 Task: Add Sprouts Macaroni Pasta to the cart.
Action: Mouse moved to (20, 57)
Screenshot: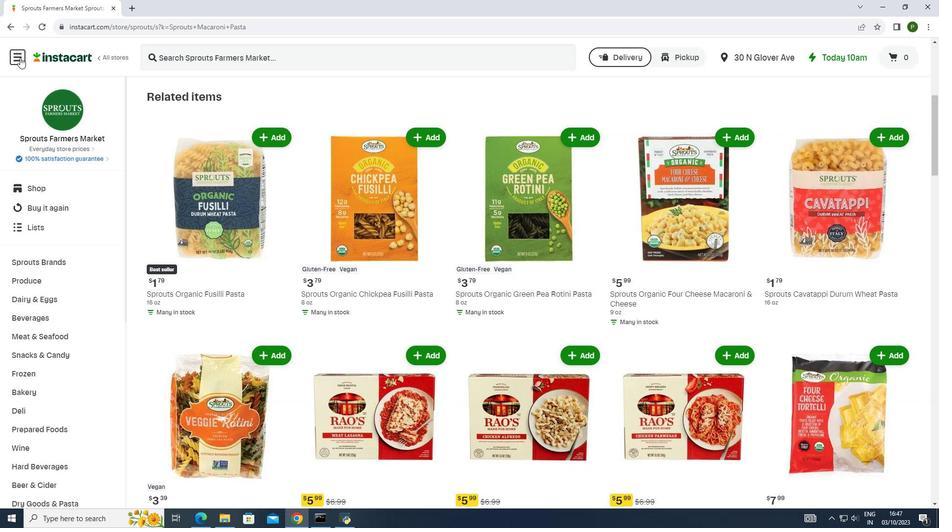 
Action: Mouse pressed left at (20, 57)
Screenshot: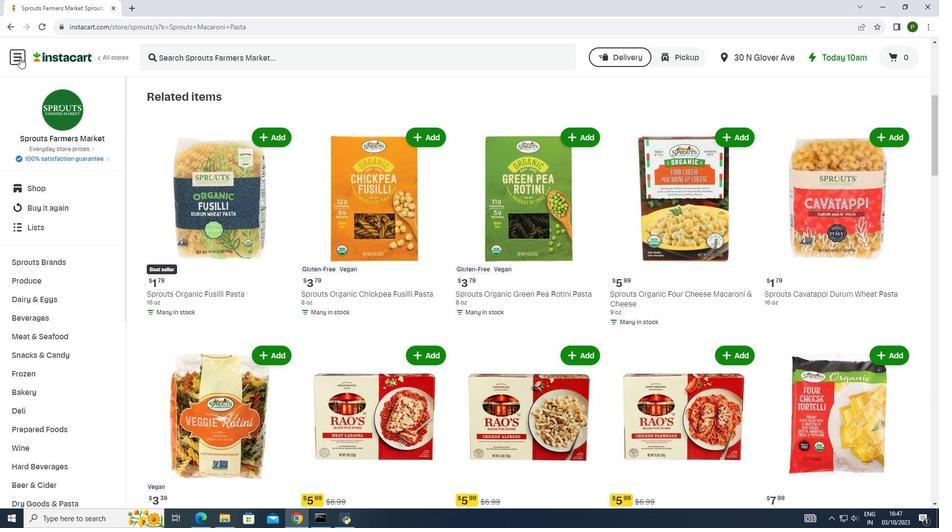 
Action: Mouse moved to (40, 258)
Screenshot: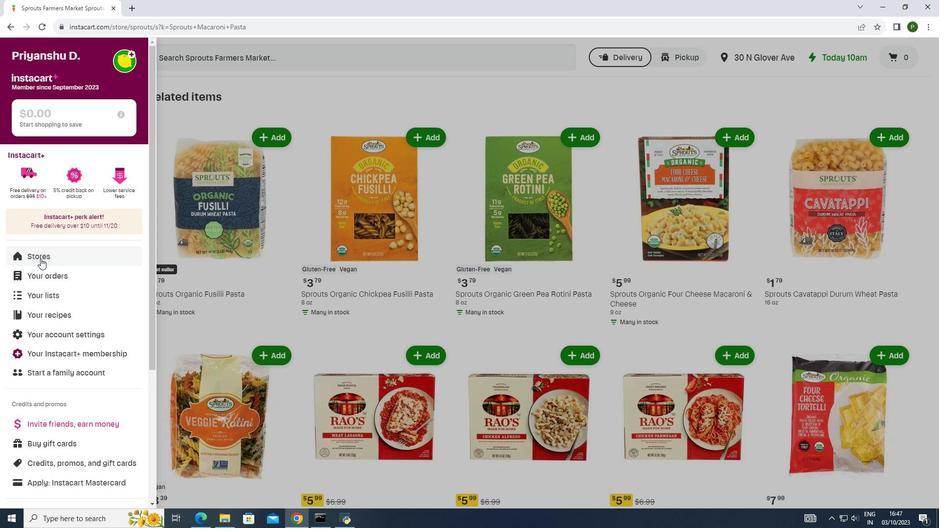
Action: Mouse pressed left at (40, 258)
Screenshot: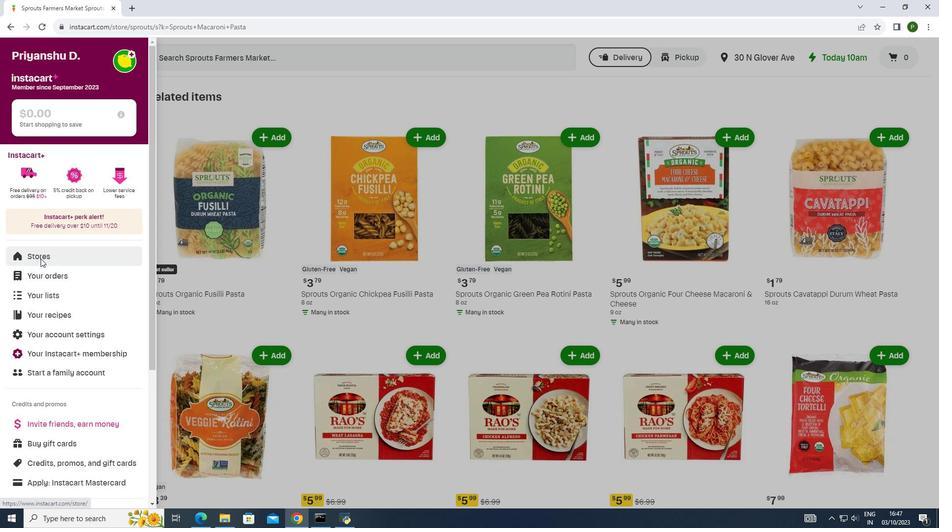 
Action: Mouse moved to (216, 101)
Screenshot: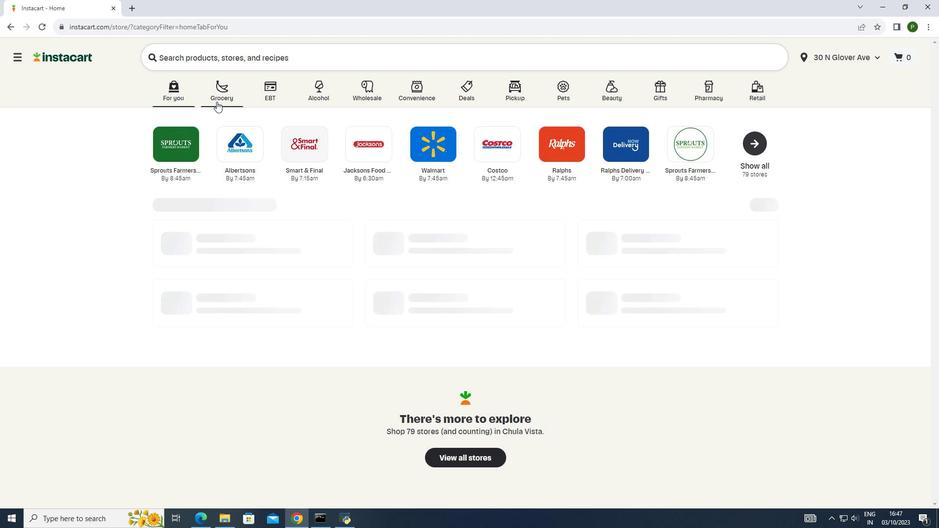 
Action: Mouse pressed left at (216, 101)
Screenshot: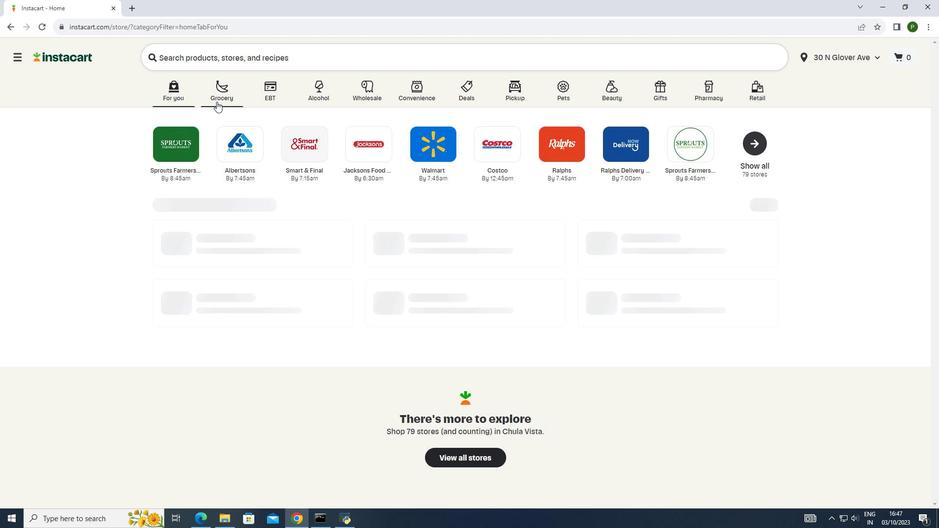 
Action: Mouse moved to (501, 148)
Screenshot: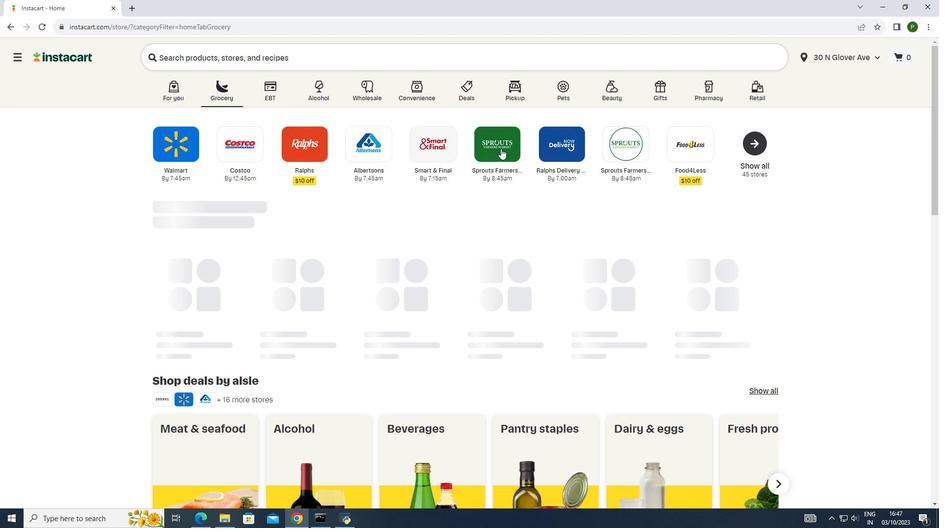 
Action: Mouse pressed left at (501, 148)
Screenshot: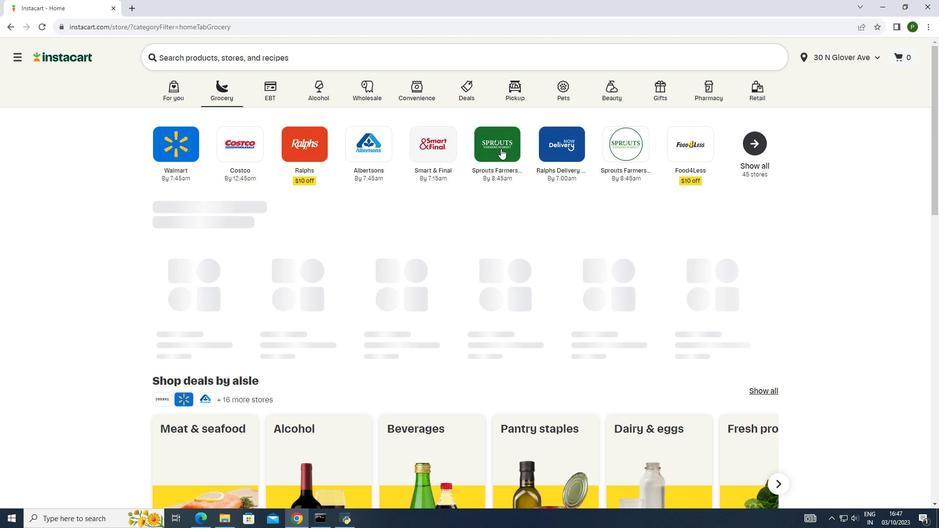 
Action: Mouse moved to (64, 262)
Screenshot: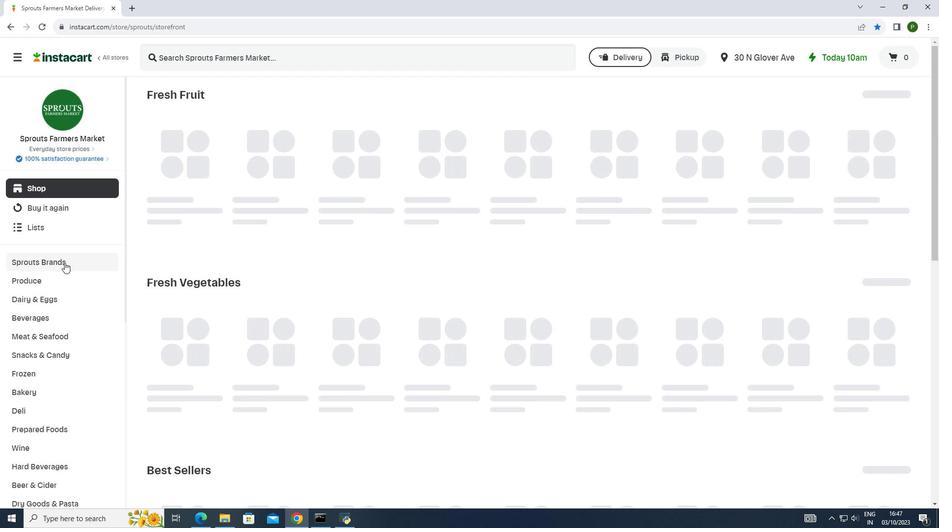 
Action: Mouse pressed left at (64, 262)
Screenshot: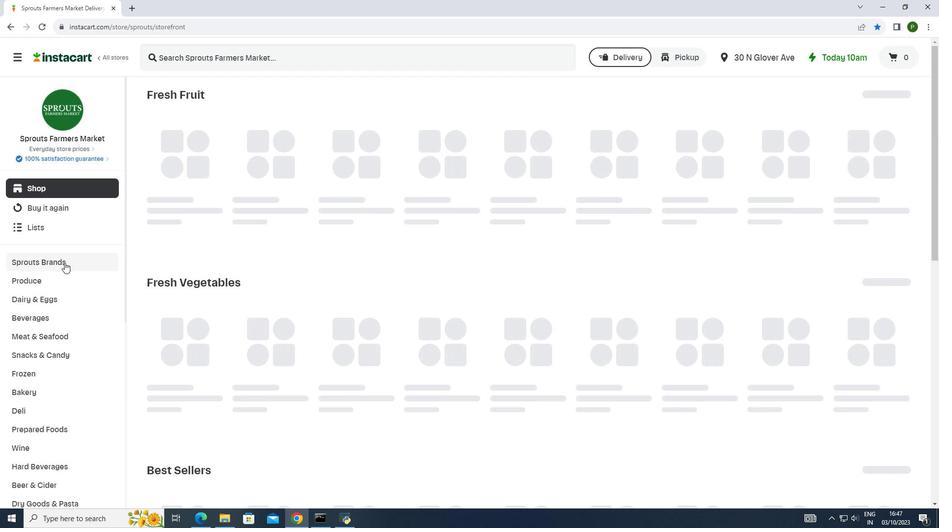 
Action: Mouse moved to (48, 337)
Screenshot: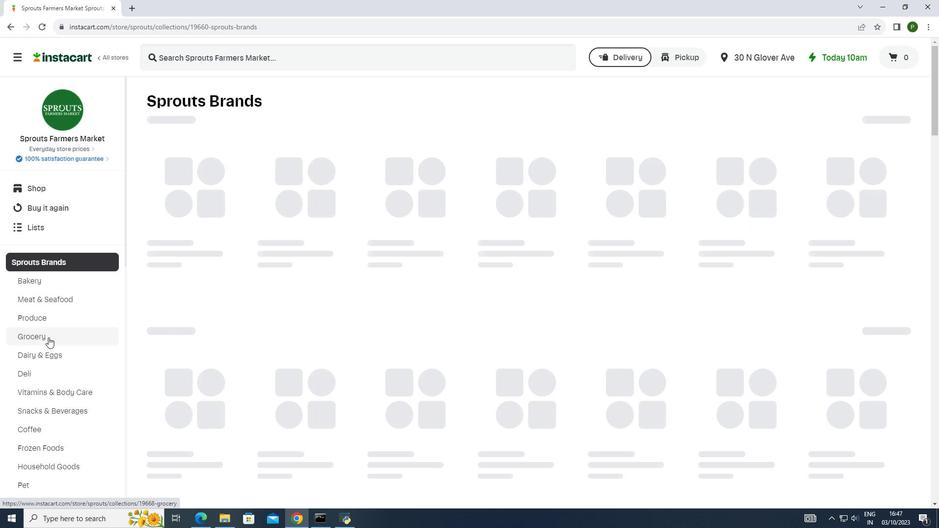 
Action: Mouse pressed left at (48, 337)
Screenshot: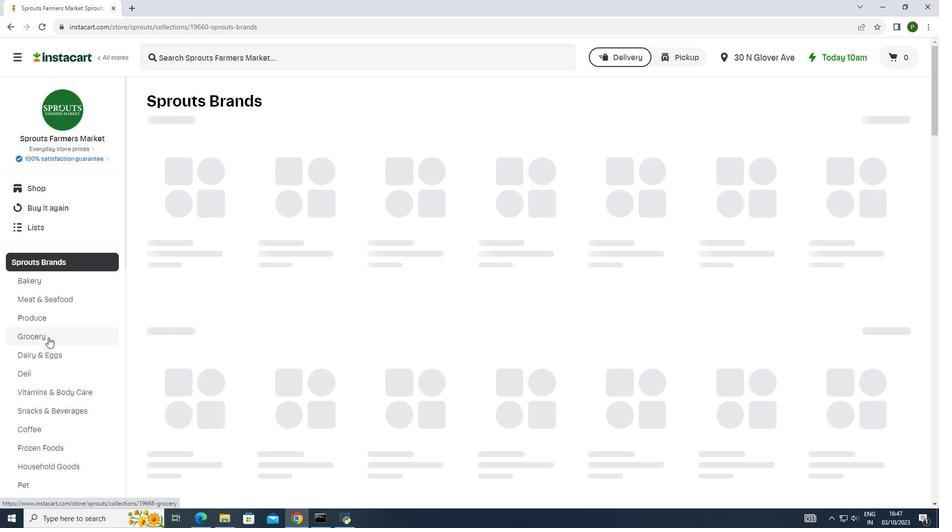 
Action: Mouse moved to (253, 208)
Screenshot: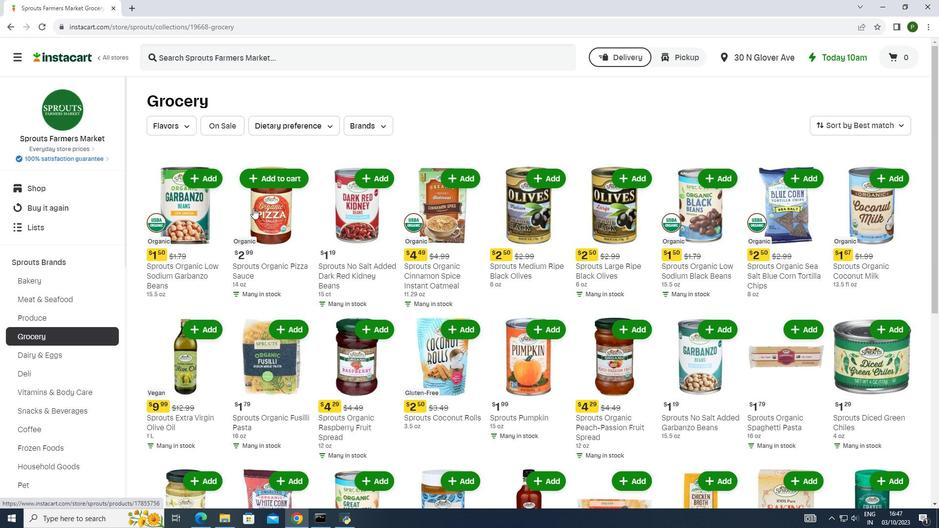 
Action: Mouse scrolled (253, 208) with delta (0, 0)
Screenshot: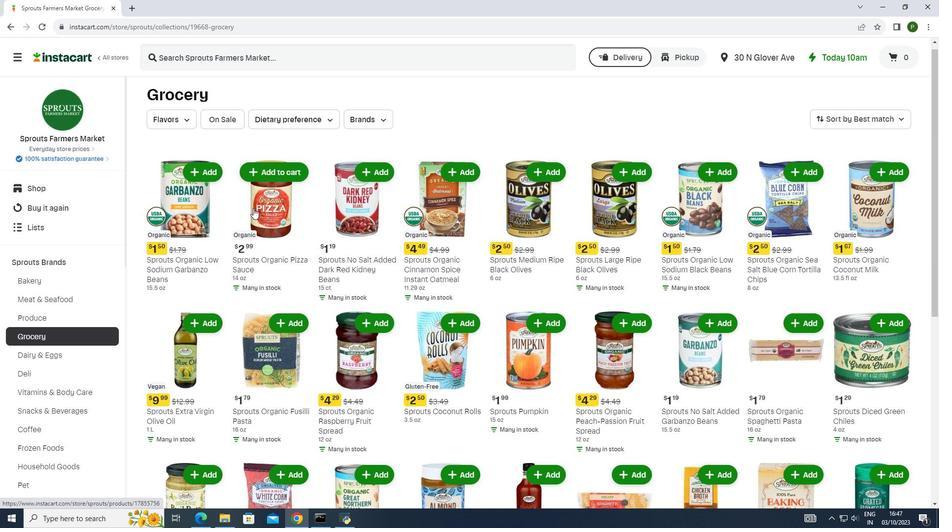 
Action: Mouse moved to (253, 209)
Screenshot: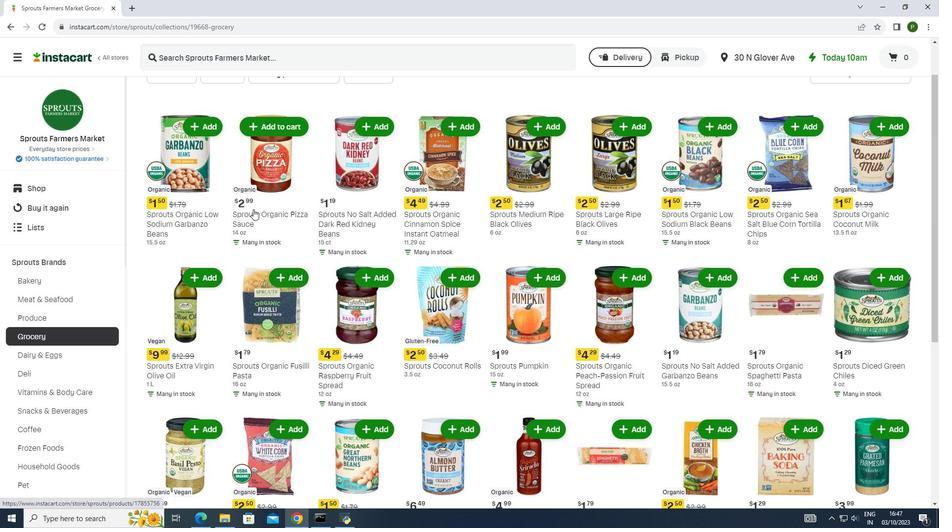 
Action: Mouse scrolled (253, 209) with delta (0, 0)
Screenshot: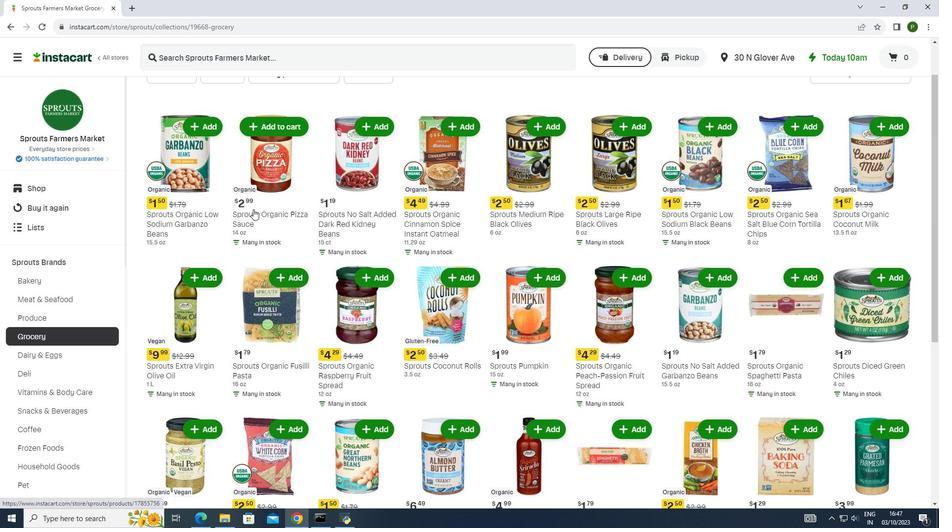
Action: Mouse moved to (253, 209)
Screenshot: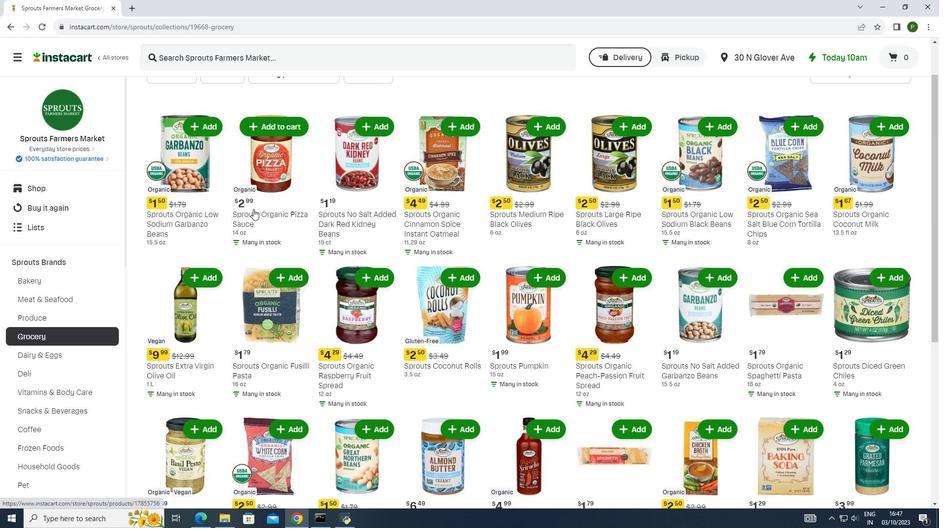 
Action: Mouse scrolled (253, 209) with delta (0, 0)
Screenshot: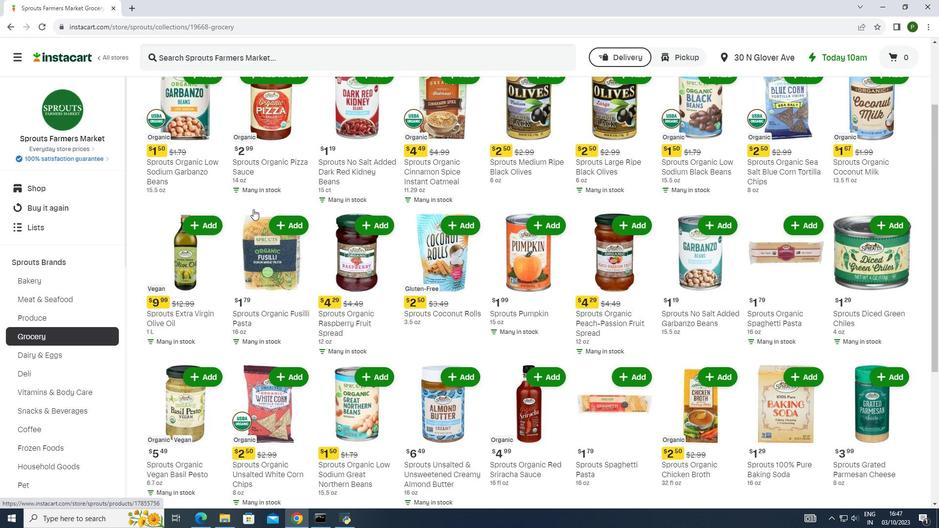 
Action: Mouse moved to (253, 211)
Screenshot: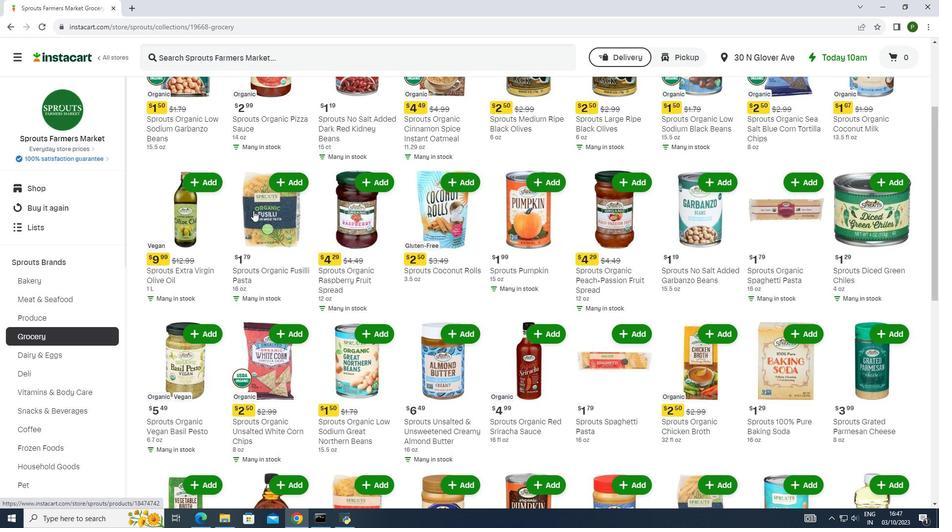 
Action: Mouse scrolled (253, 210) with delta (0, 0)
Screenshot: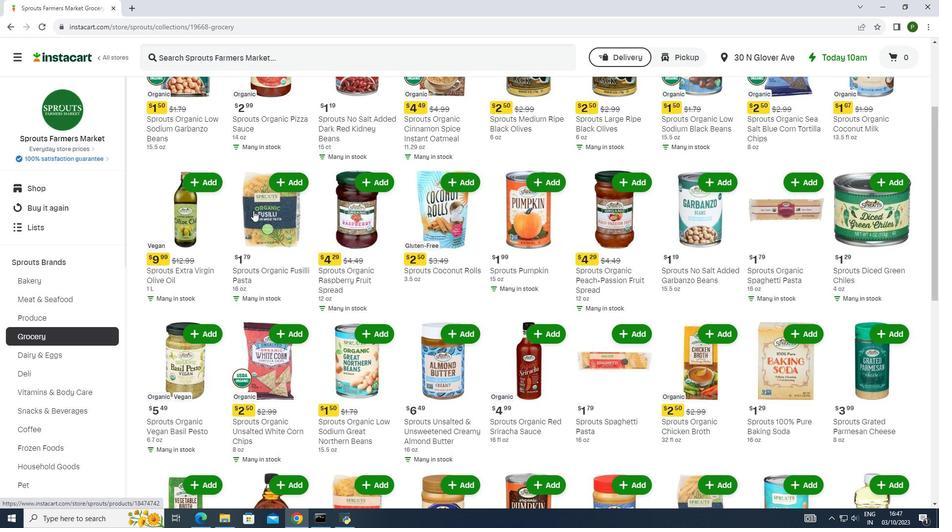 
Action: Mouse moved to (253, 213)
Screenshot: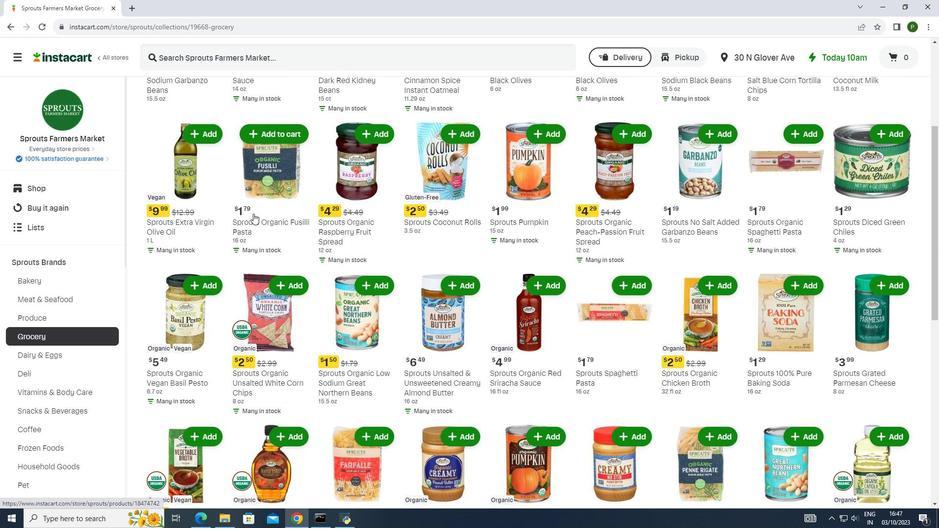 
Action: Mouse scrolled (253, 213) with delta (0, 0)
Screenshot: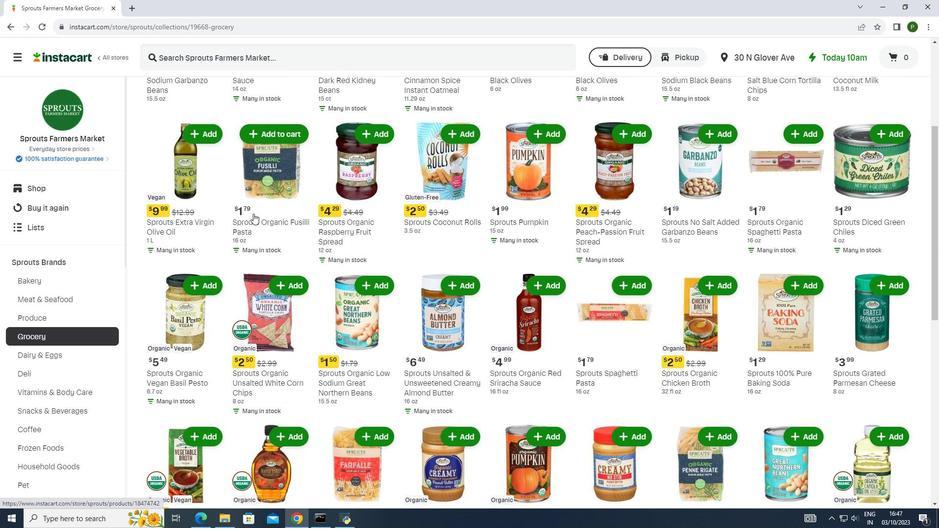 
Action: Mouse moved to (253, 214)
Screenshot: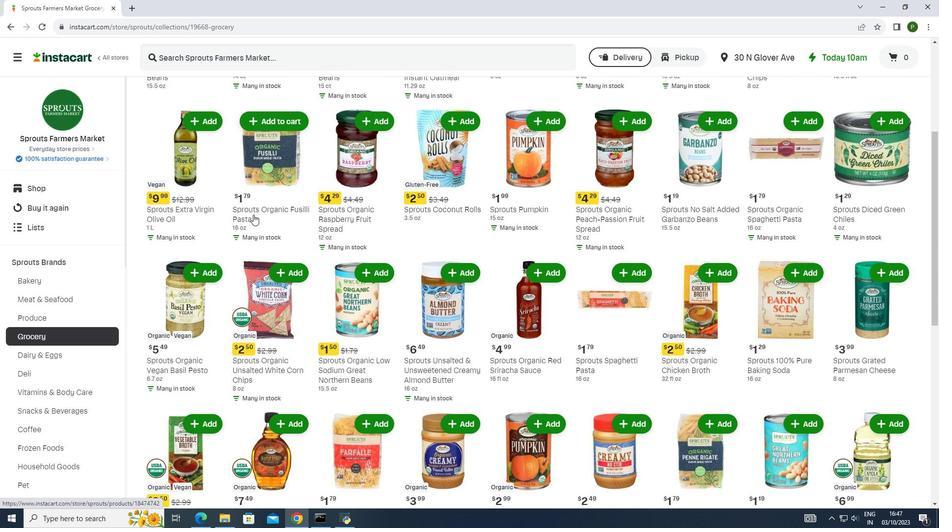 
Action: Mouse scrolled (253, 214) with delta (0, 0)
Screenshot: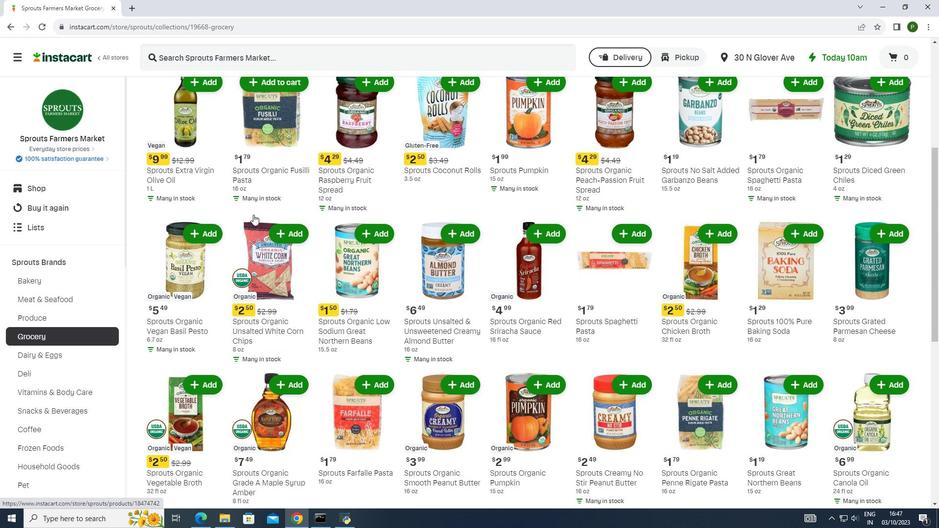 
Action: Mouse scrolled (253, 214) with delta (0, 0)
Screenshot: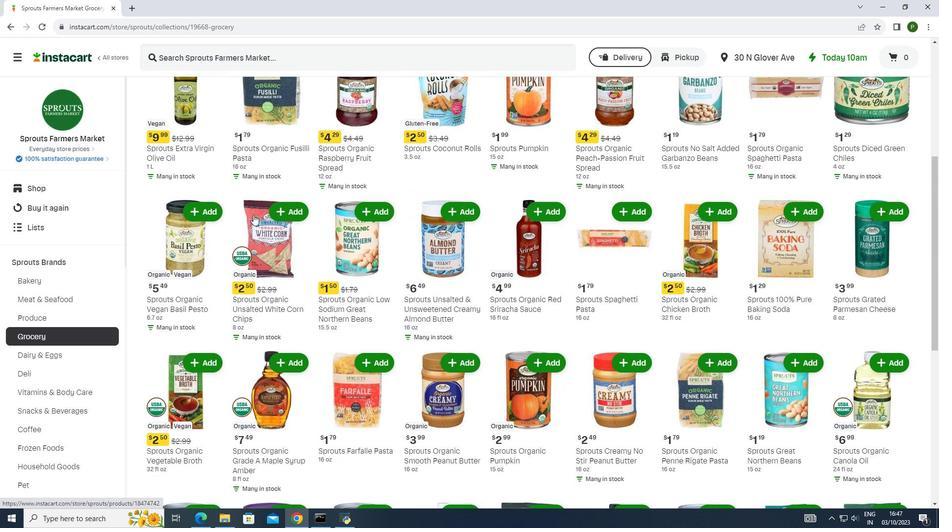 
Action: Mouse moved to (340, 267)
Screenshot: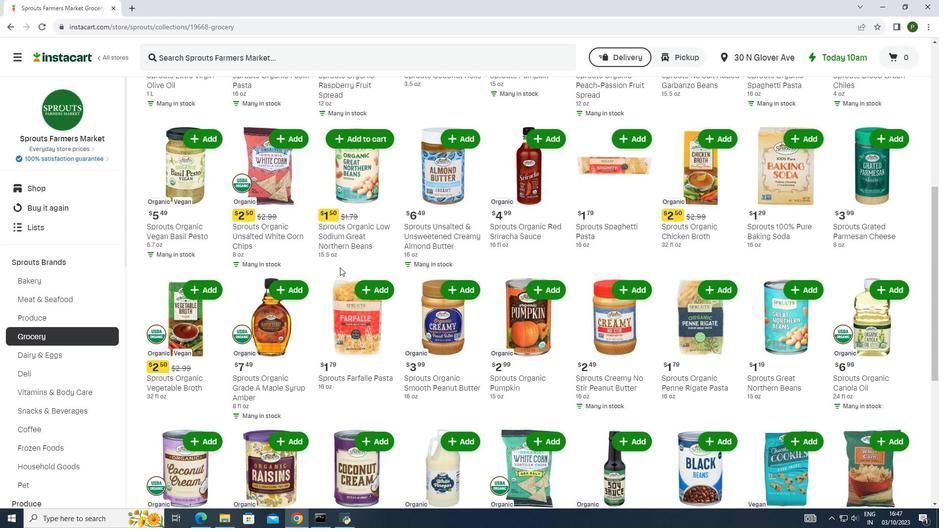 
Action: Mouse scrolled (340, 267) with delta (0, 0)
Screenshot: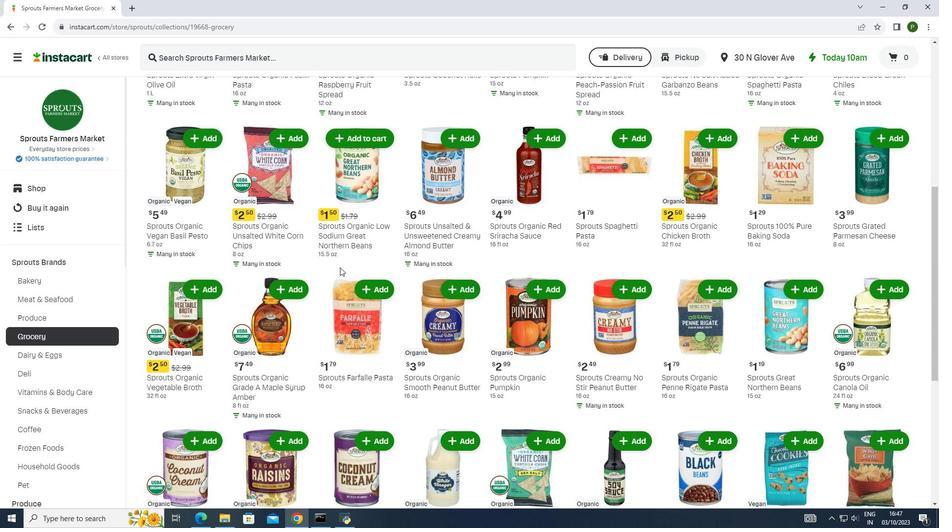 
Action: Mouse scrolled (340, 267) with delta (0, 0)
Screenshot: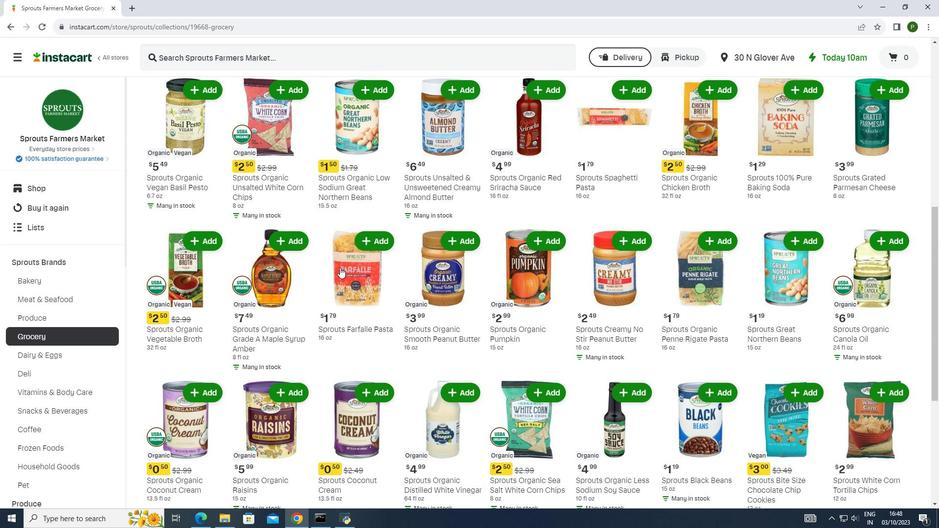 
Action: Mouse scrolled (340, 267) with delta (0, 0)
Screenshot: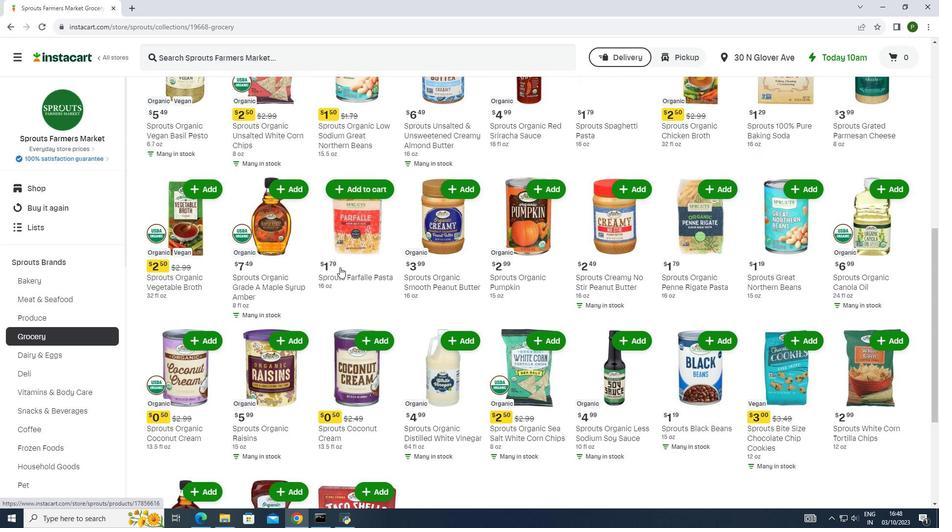 
Action: Mouse scrolled (340, 267) with delta (0, 0)
Screenshot: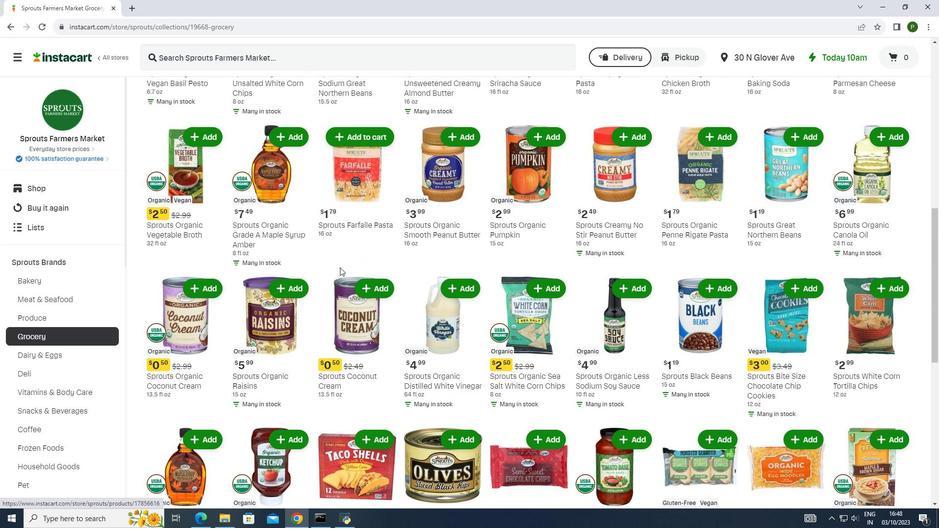 
Action: Mouse scrolled (340, 267) with delta (0, 0)
Screenshot: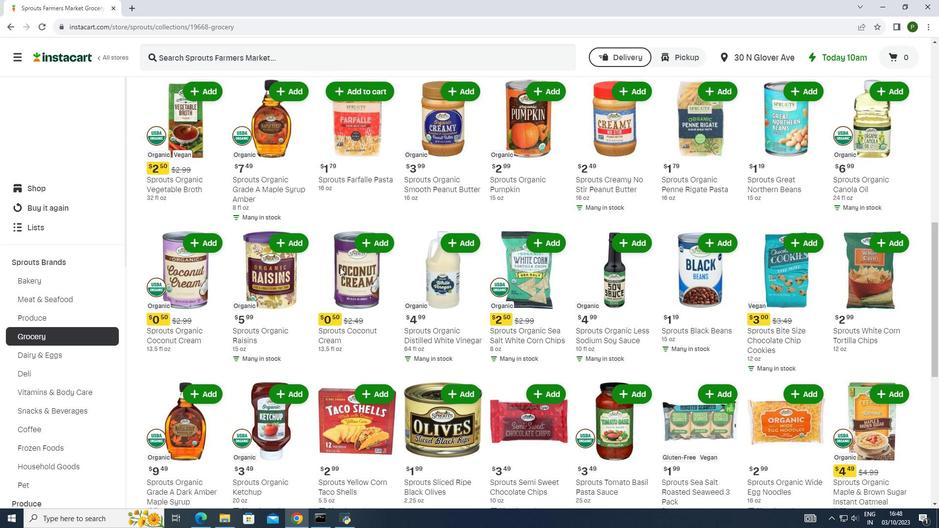 
Action: Mouse scrolled (340, 267) with delta (0, 0)
Screenshot: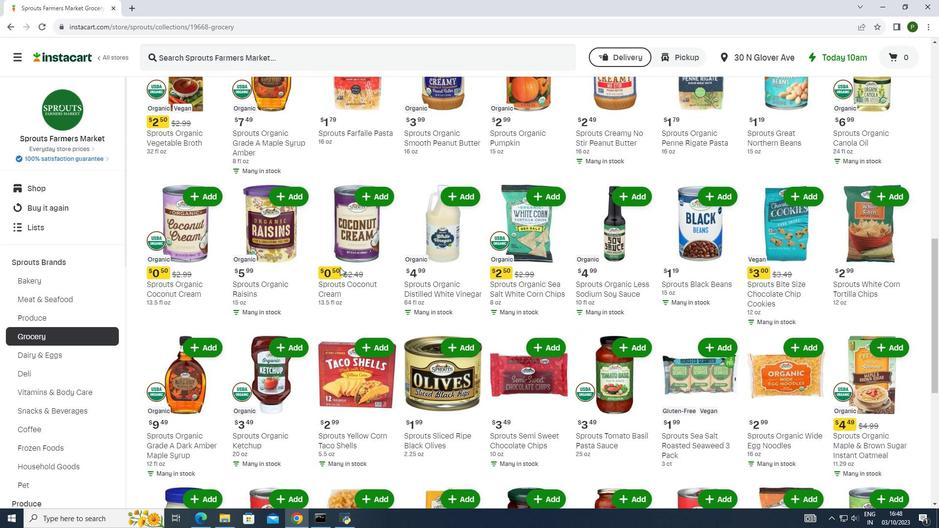 
Action: Mouse scrolled (340, 267) with delta (0, 0)
Screenshot: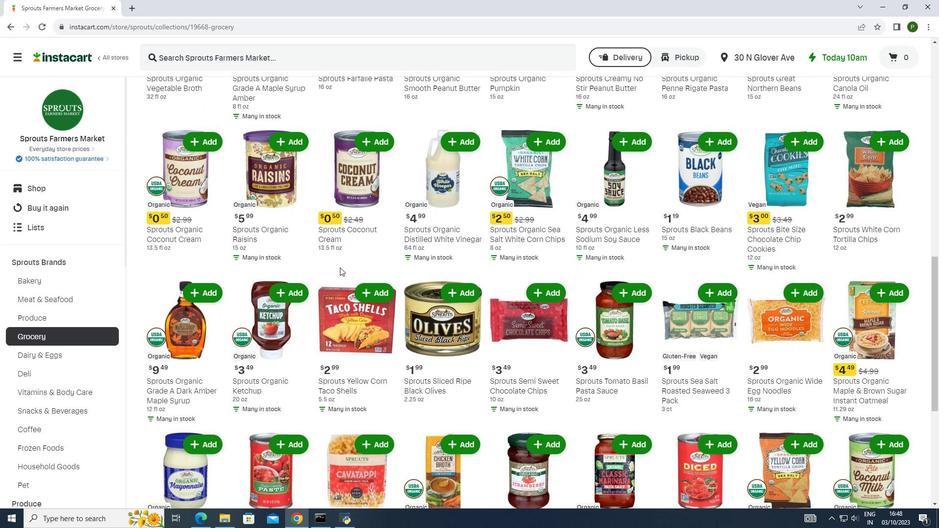 
Action: Mouse scrolled (340, 267) with delta (0, 0)
Screenshot: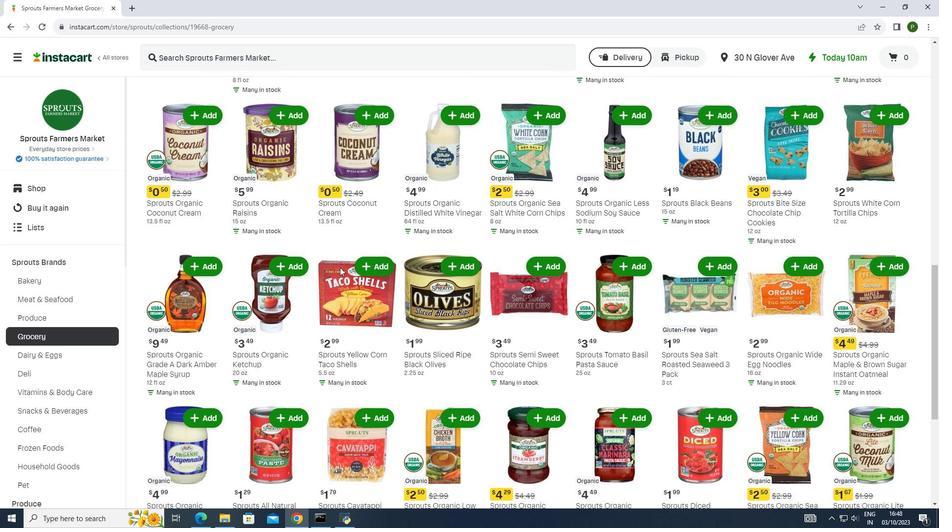 
Action: Mouse scrolled (340, 267) with delta (0, 0)
Screenshot: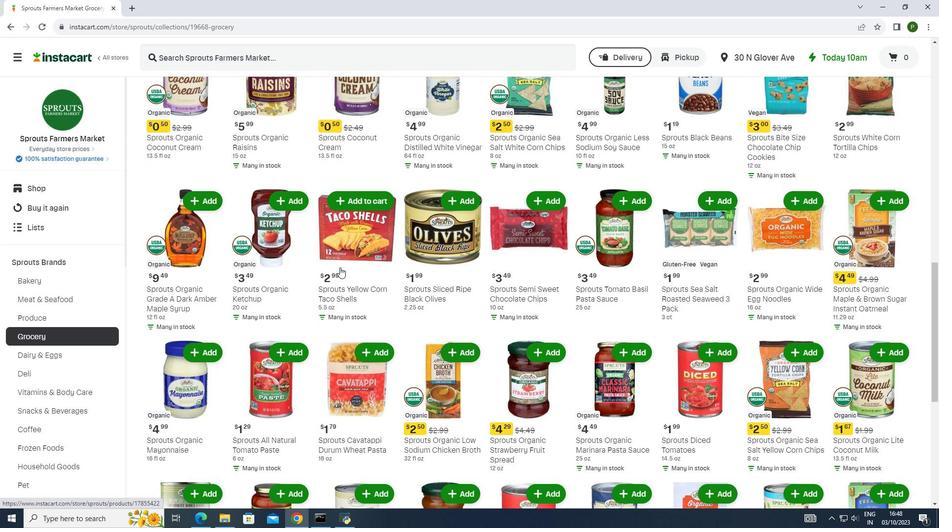 
Action: Mouse scrolled (340, 267) with delta (0, 0)
Screenshot: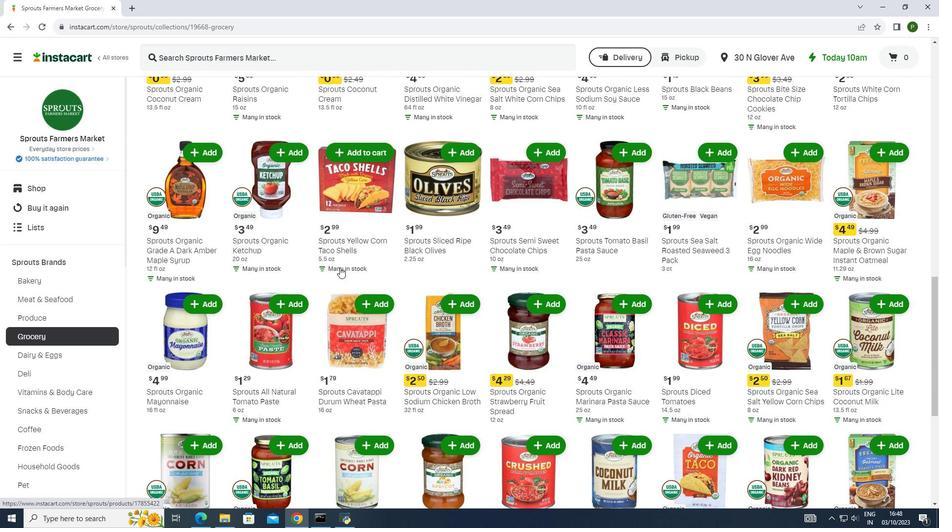 
Action: Mouse moved to (339, 268)
Screenshot: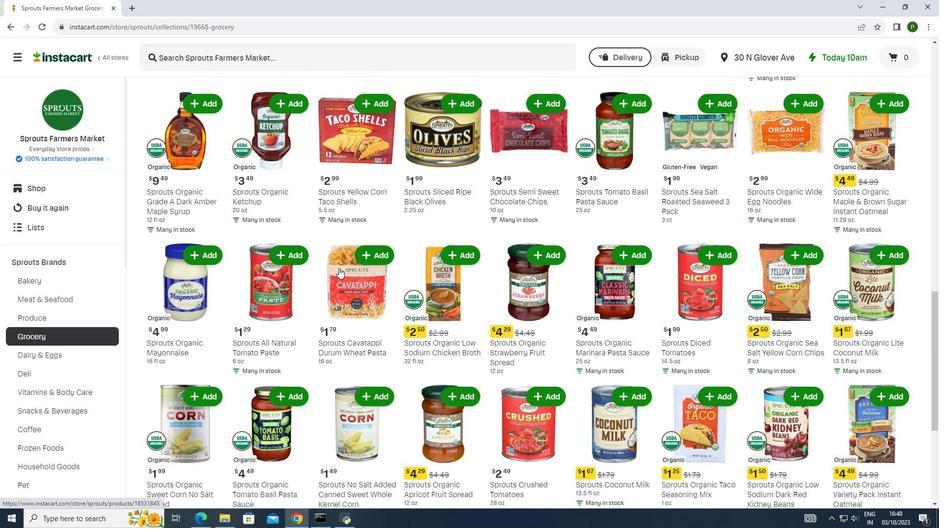 
Action: Mouse scrolled (339, 267) with delta (0, 0)
Screenshot: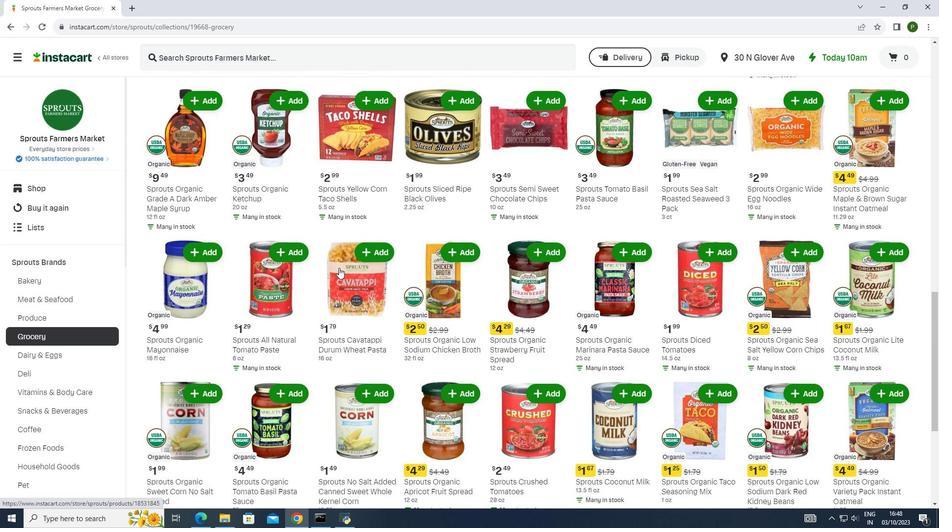 
Action: Mouse scrolled (339, 267) with delta (0, 0)
Screenshot: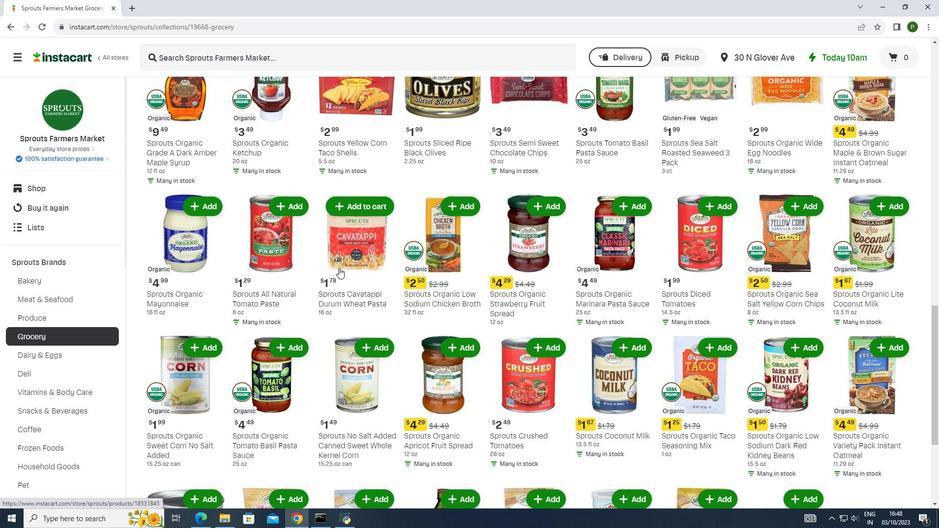 
Action: Mouse scrolled (339, 267) with delta (0, 0)
Screenshot: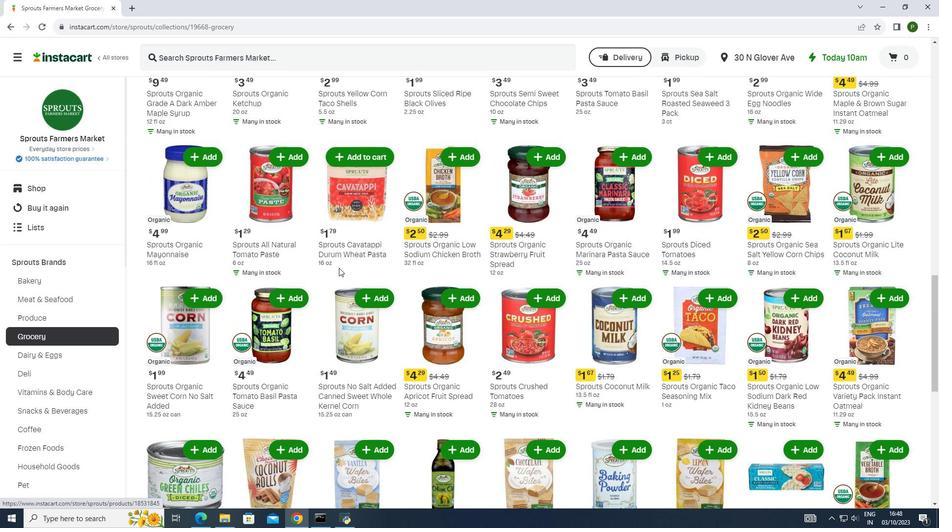 
Action: Mouse scrolled (339, 267) with delta (0, 0)
Screenshot: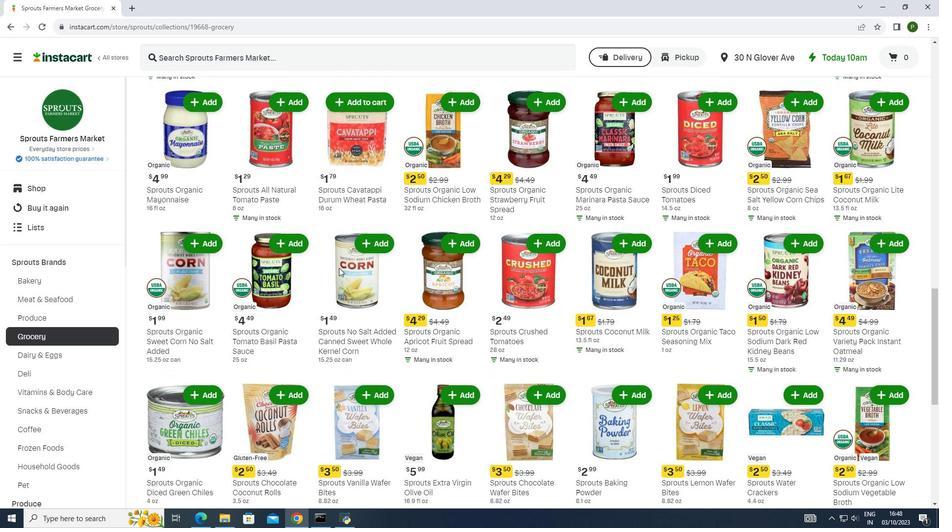 
Action: Mouse scrolled (339, 267) with delta (0, 0)
Screenshot: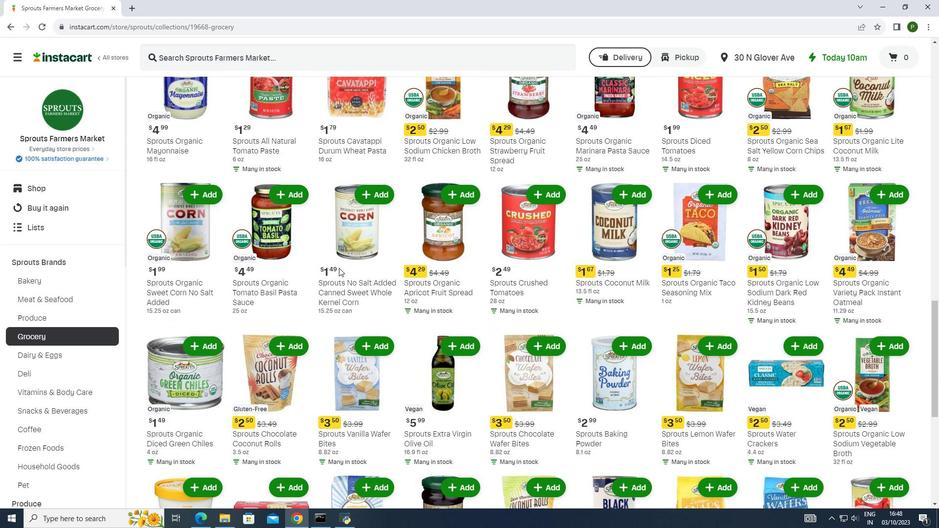 
Action: Mouse scrolled (339, 267) with delta (0, 0)
Screenshot: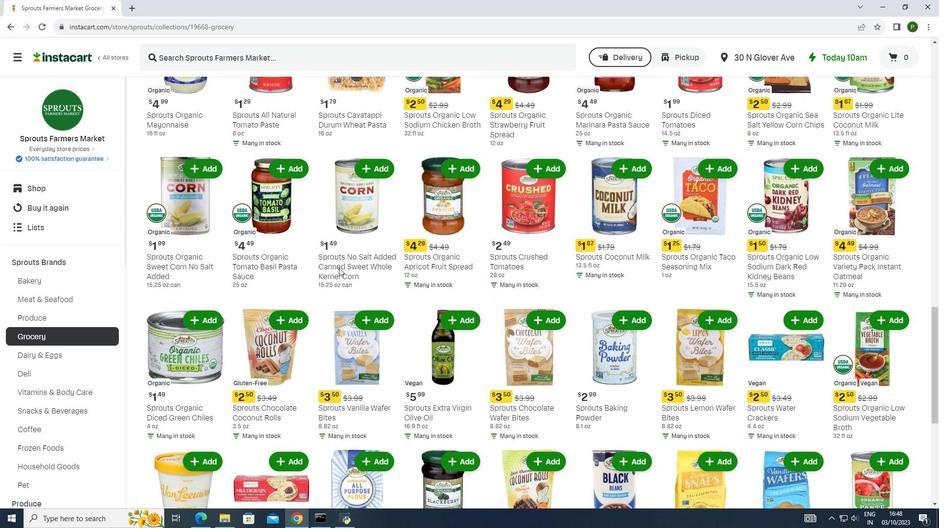 
Action: Mouse scrolled (339, 267) with delta (0, 0)
Screenshot: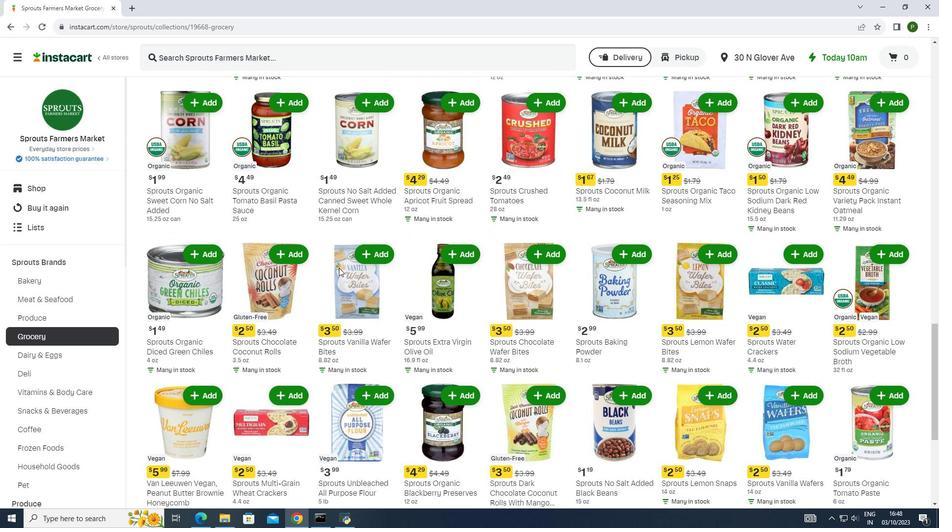 
Action: Mouse scrolled (339, 267) with delta (0, 0)
Screenshot: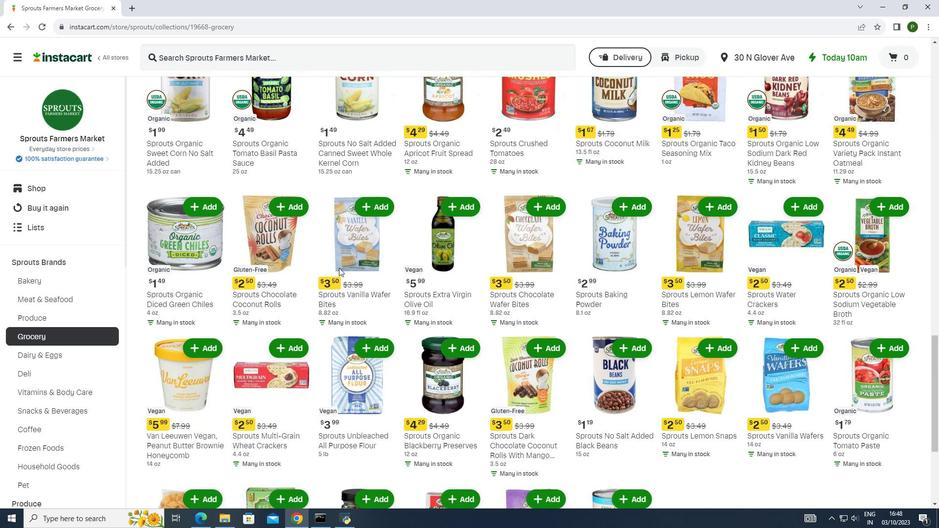 
Action: Mouse scrolled (339, 267) with delta (0, 0)
Screenshot: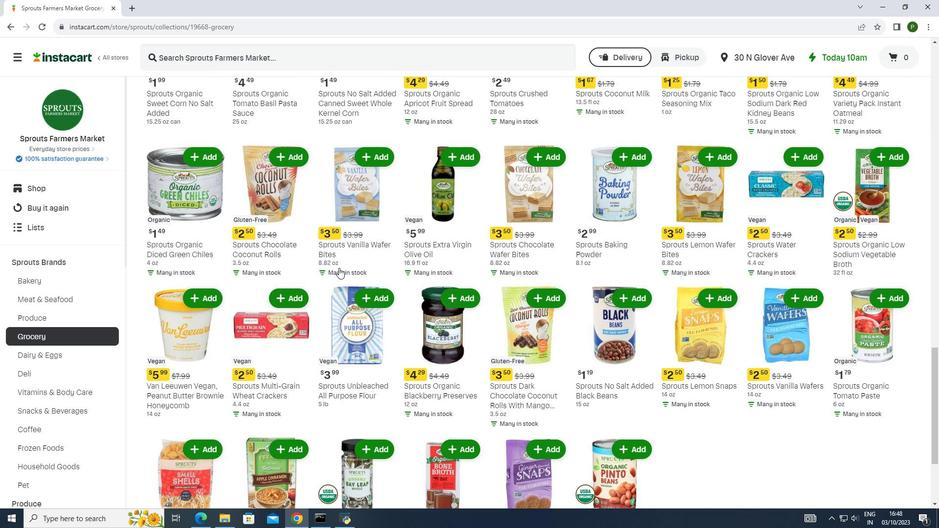
Action: Mouse scrolled (339, 267) with delta (0, 0)
Screenshot: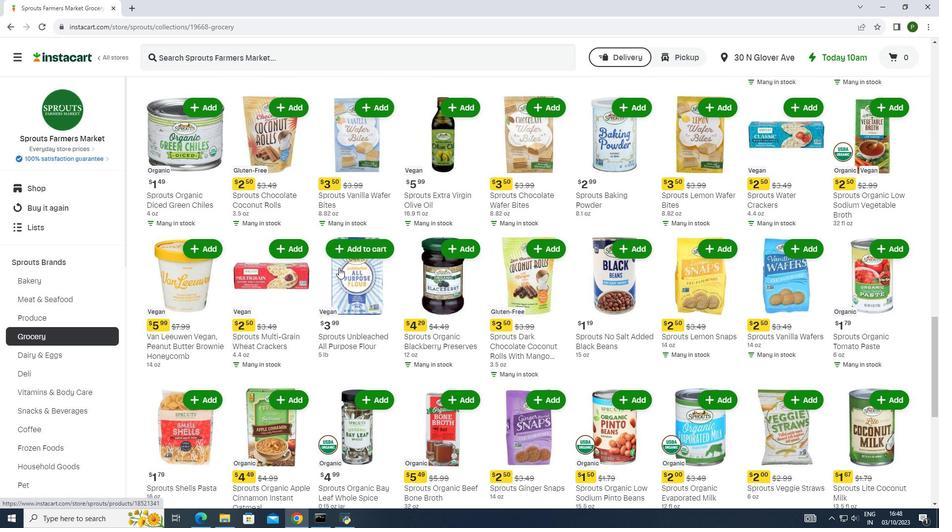 
Action: Mouse scrolled (339, 267) with delta (0, 0)
Screenshot: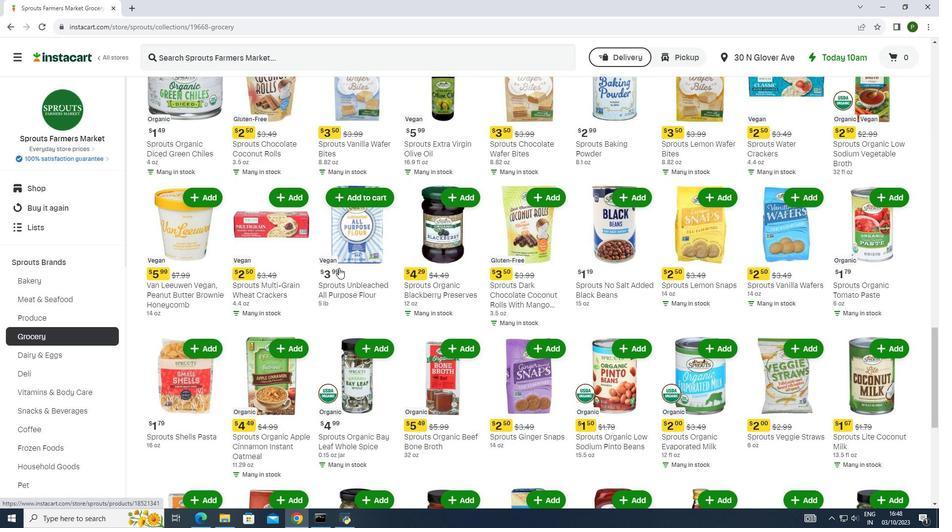 
Action: Mouse scrolled (339, 267) with delta (0, 0)
Screenshot: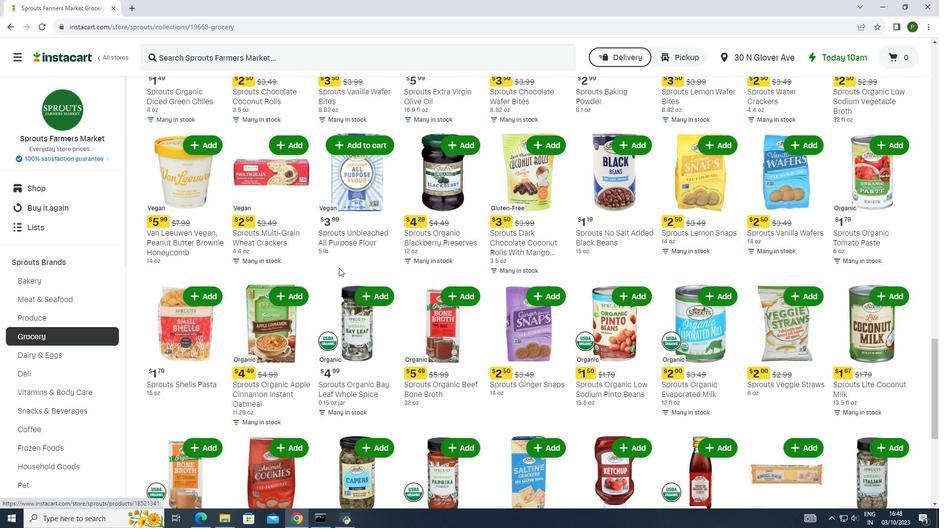 
Action: Mouse scrolled (339, 267) with delta (0, 0)
Screenshot: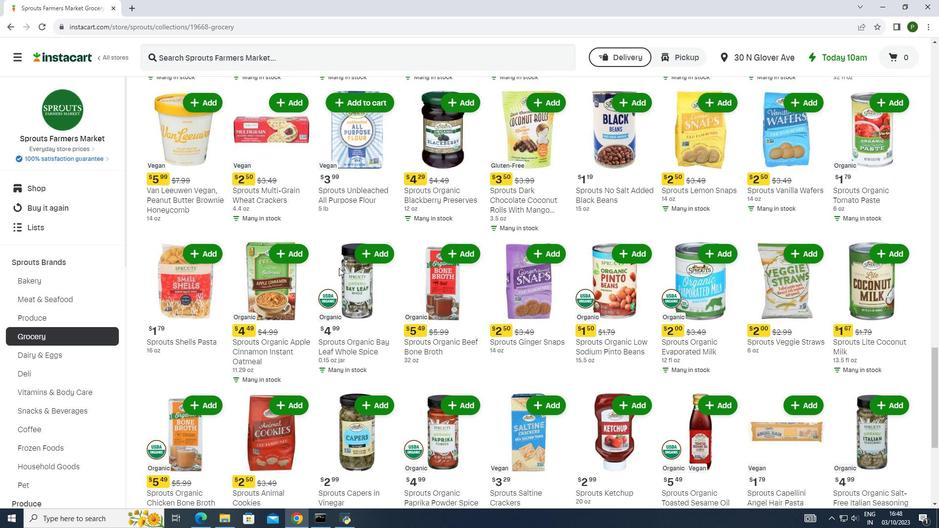 
Action: Mouse scrolled (339, 267) with delta (0, 0)
Screenshot: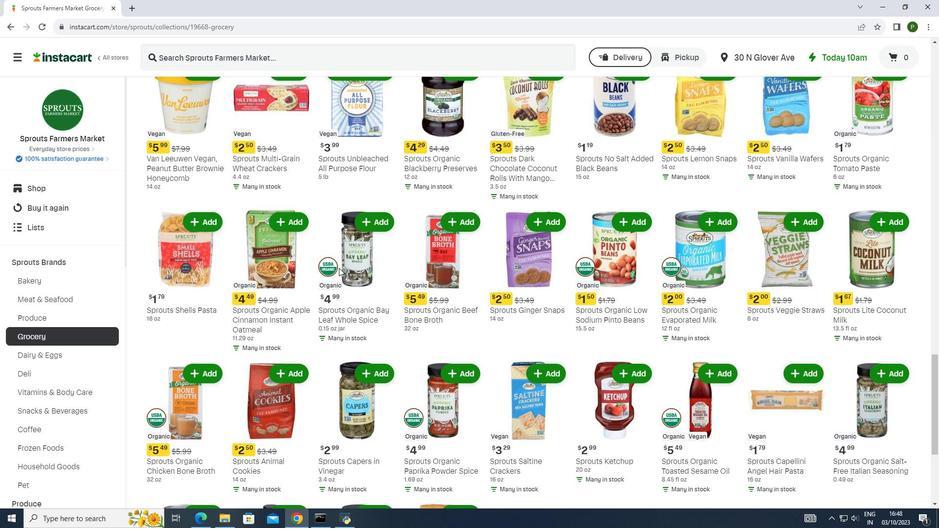 
Action: Mouse scrolled (339, 267) with delta (0, 0)
Screenshot: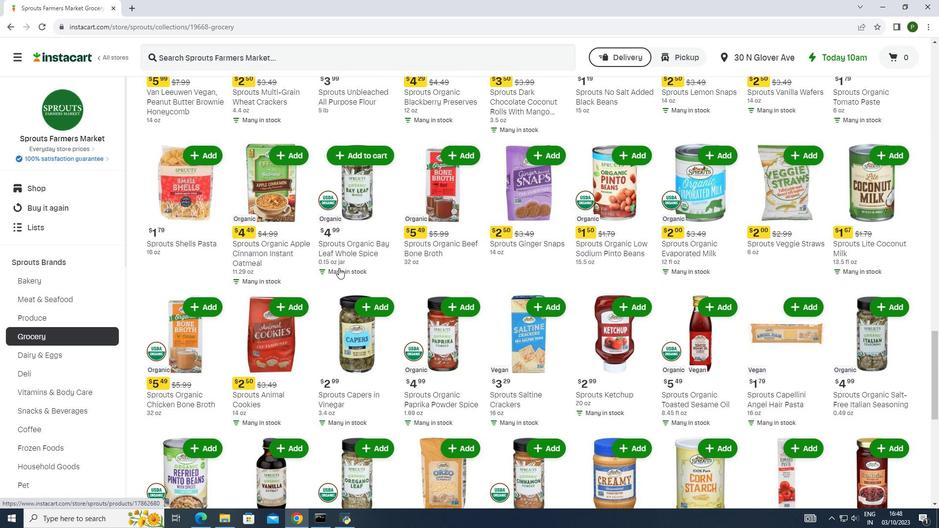 
Action: Mouse scrolled (339, 267) with delta (0, 0)
Screenshot: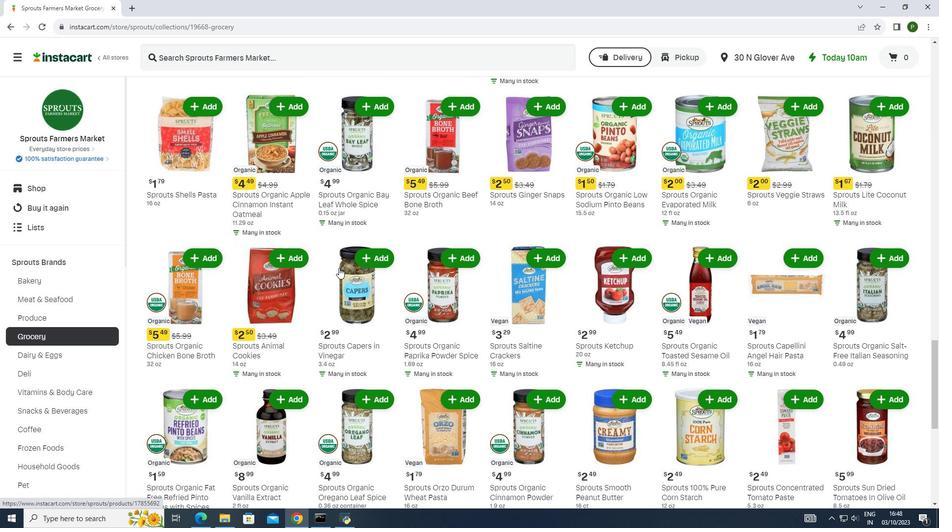
Action: Mouse scrolled (339, 267) with delta (0, 0)
Screenshot: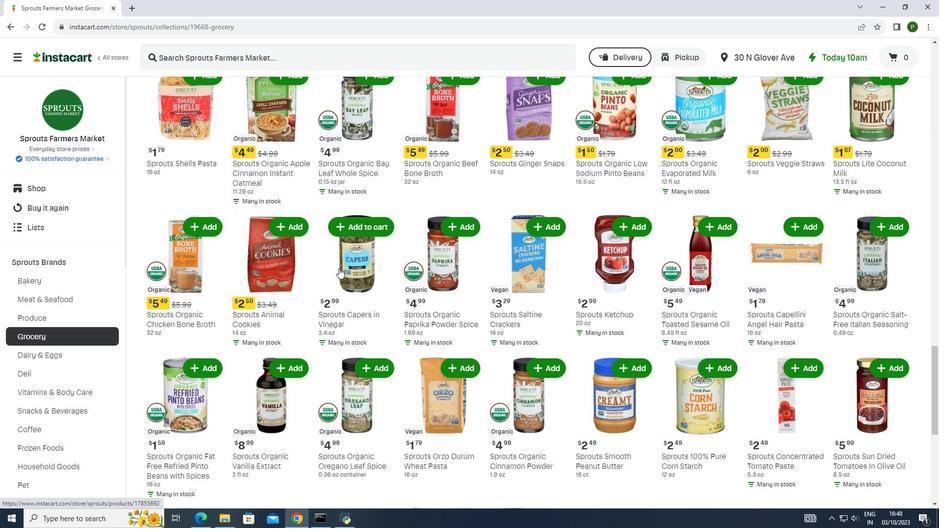 
Action: Mouse scrolled (339, 267) with delta (0, 0)
Screenshot: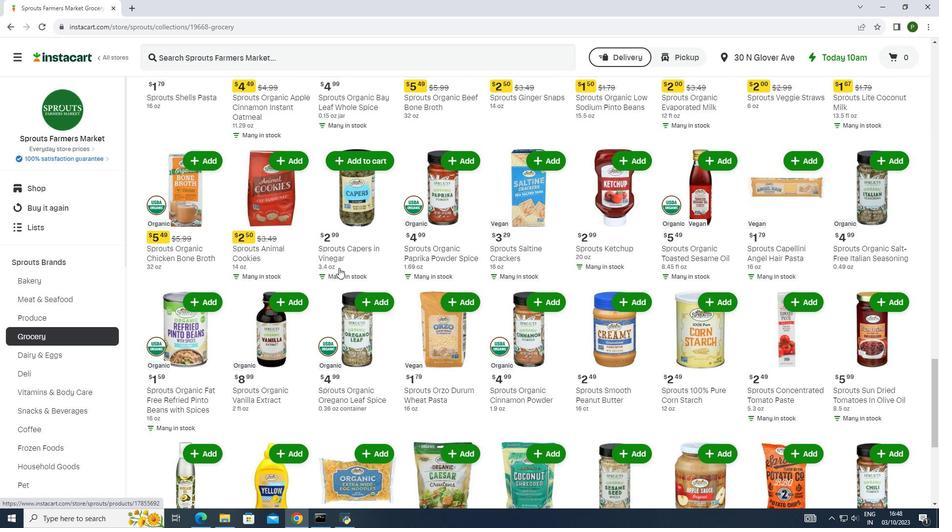 
Action: Mouse scrolled (339, 267) with delta (0, 0)
Screenshot: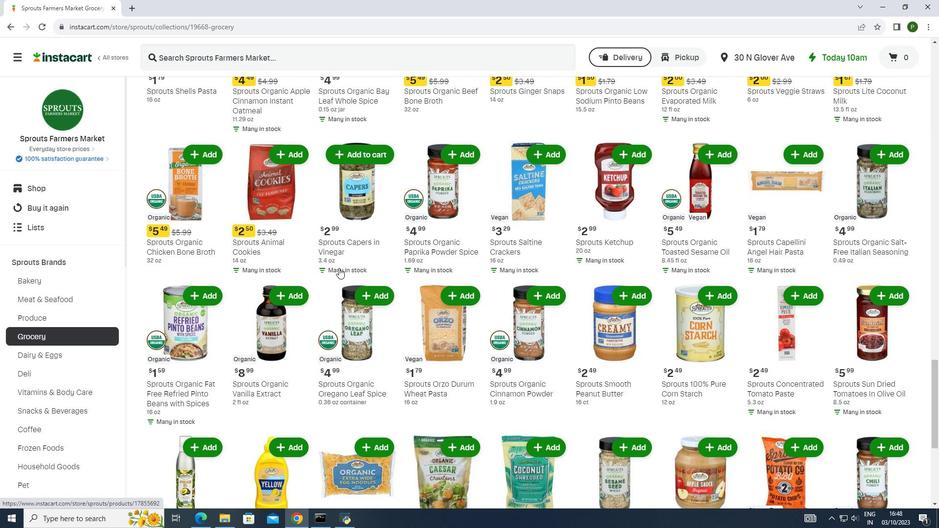 
Action: Mouse scrolled (339, 267) with delta (0, 0)
Screenshot: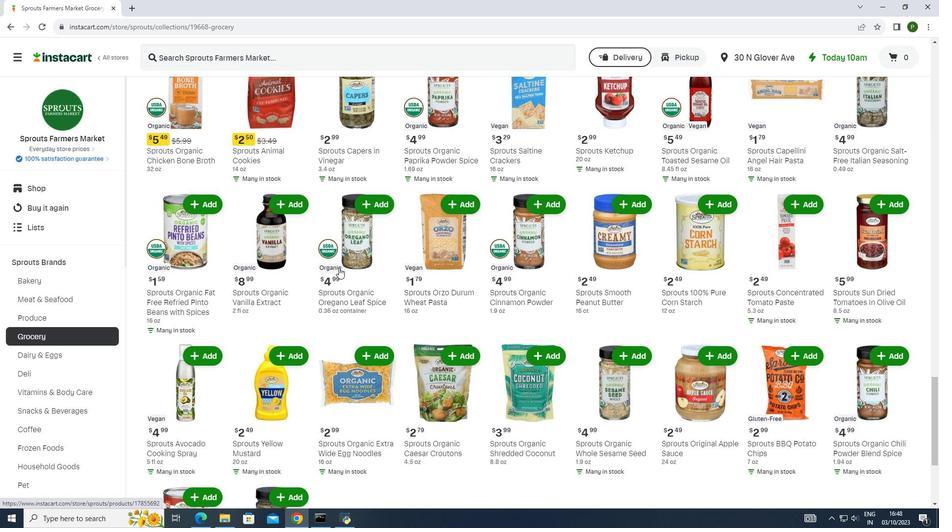 
Action: Mouse scrolled (339, 267) with delta (0, 0)
Screenshot: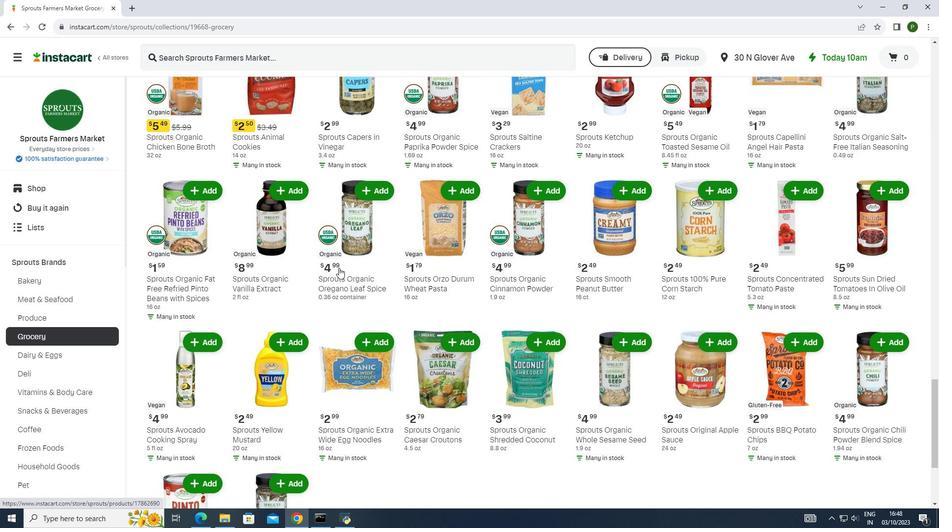 
Action: Mouse scrolled (339, 267) with delta (0, 0)
Screenshot: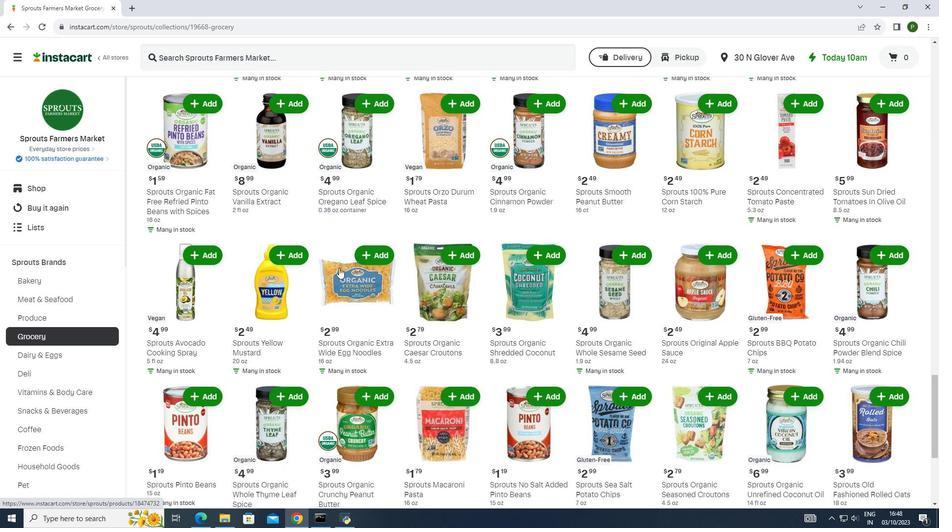 
Action: Mouse scrolled (339, 267) with delta (0, 0)
Screenshot: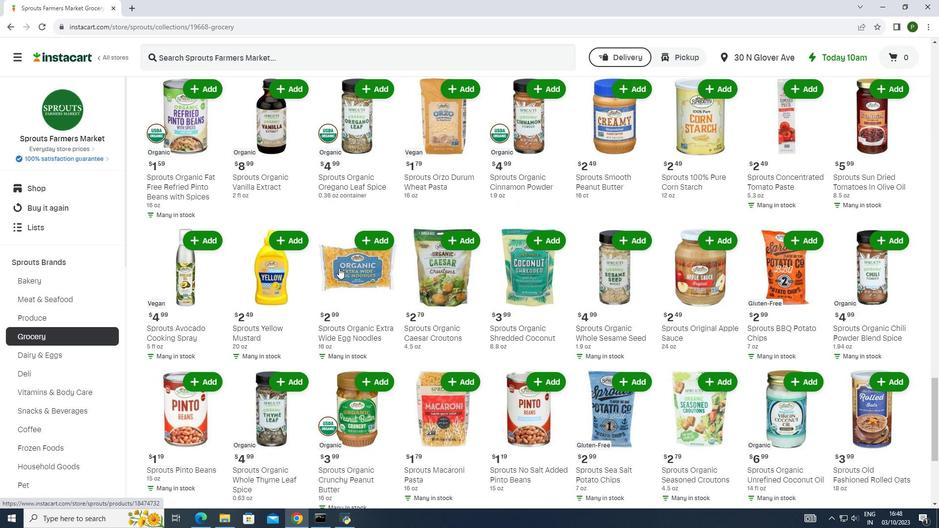 
Action: Mouse scrolled (339, 267) with delta (0, 0)
Screenshot: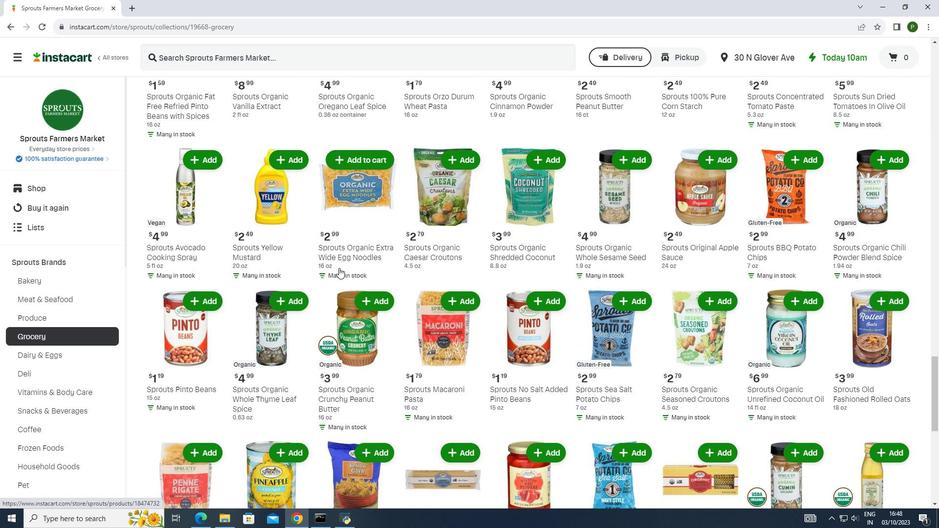 
Action: Mouse scrolled (339, 267) with delta (0, 0)
Screenshot: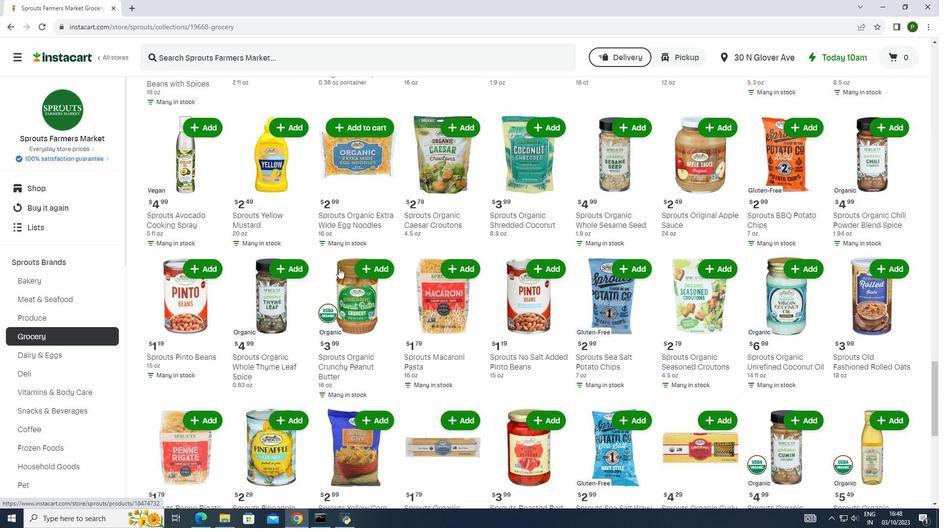 
Action: Mouse moved to (428, 200)
Screenshot: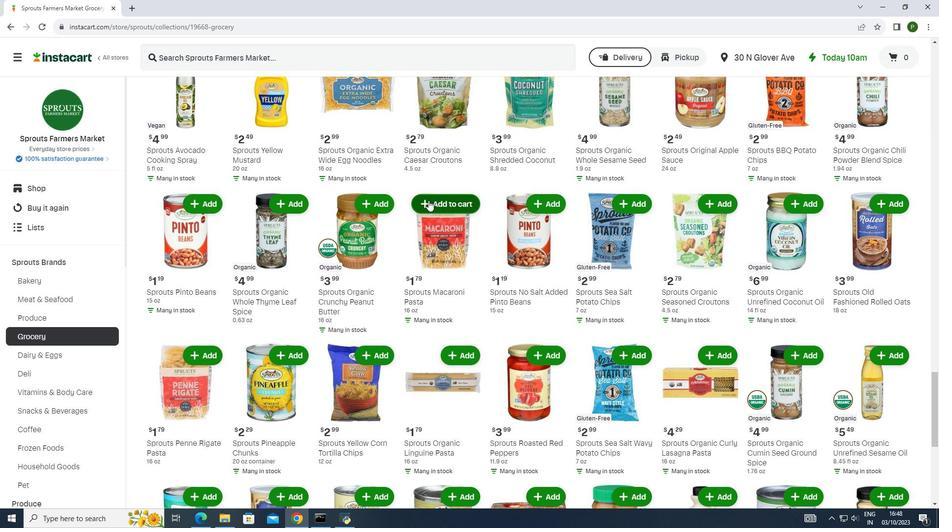 
Action: Mouse pressed left at (428, 200)
Screenshot: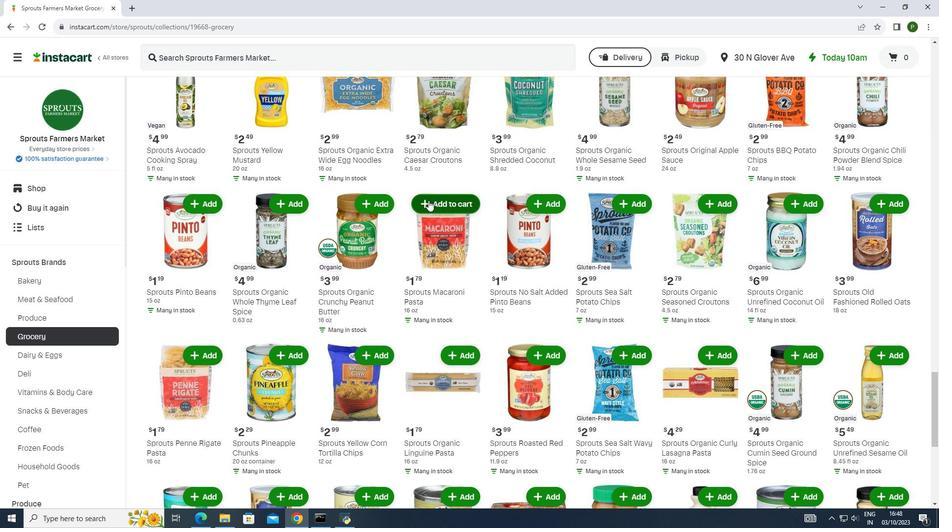 
